Task: Create Card Diversity and Inclusion Training in Board Customer Journey Mapping Tools to Workspace Financial Management. Create Card Image Processing Review in Board Employer Branding to Workspace Financial Management. Create Card Diversity and Inclusion Training in Board Product Market Fit Analysis and Validation to Workspace Financial Management
Action: Mouse moved to (76, 327)
Screenshot: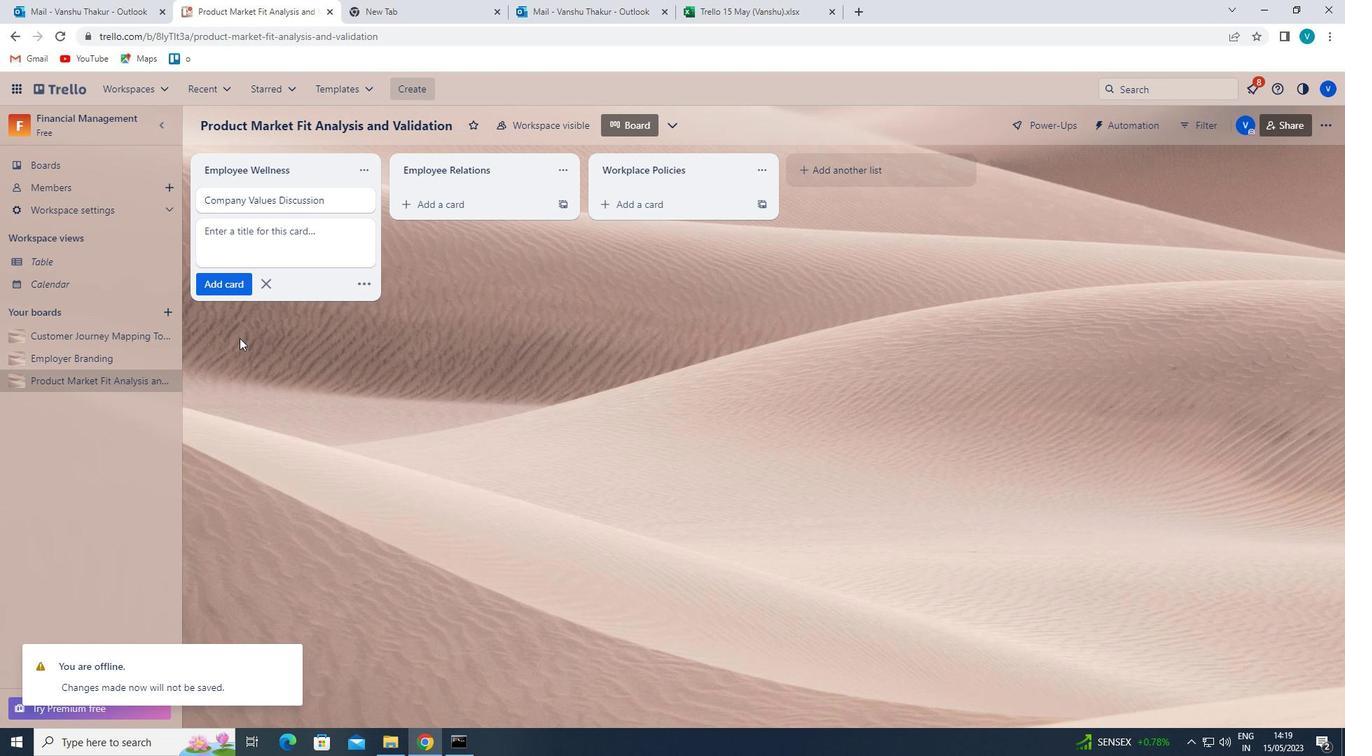 
Action: Mouse pressed left at (76, 327)
Screenshot: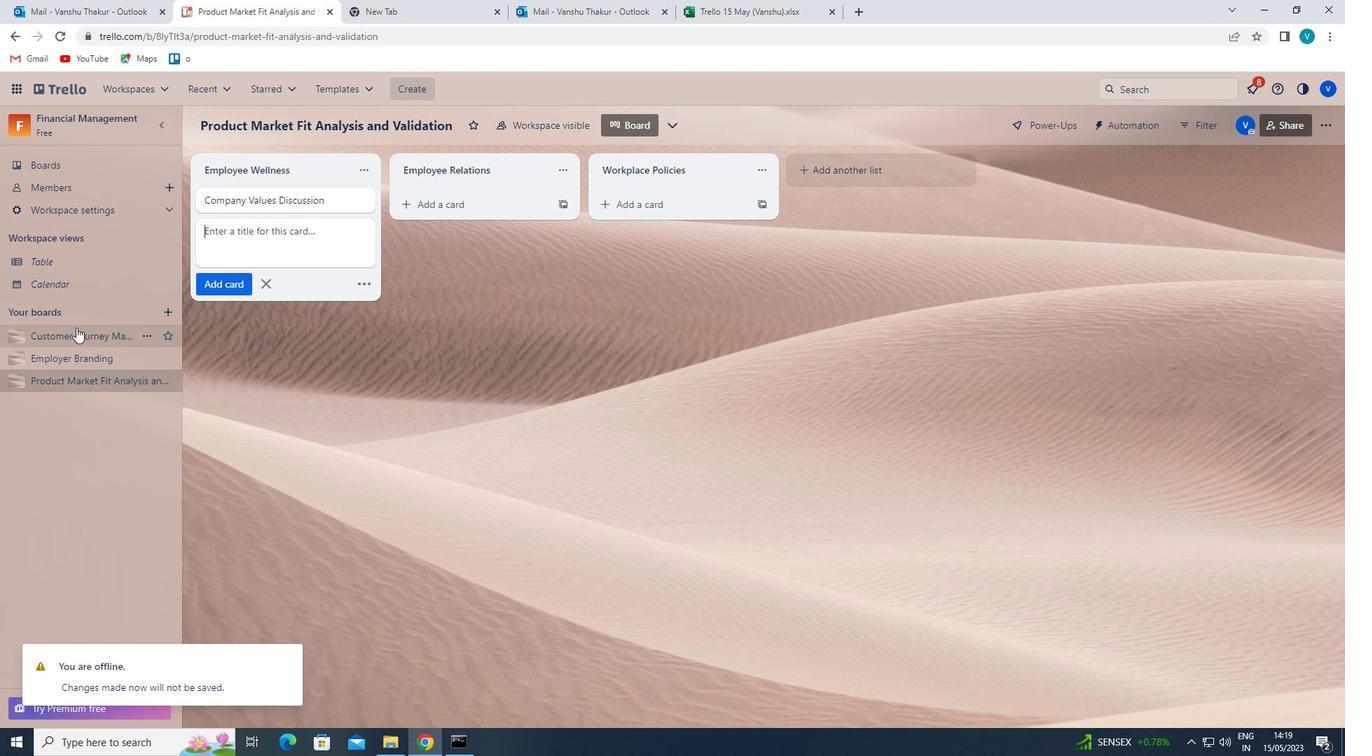 
Action: Mouse moved to (463, 210)
Screenshot: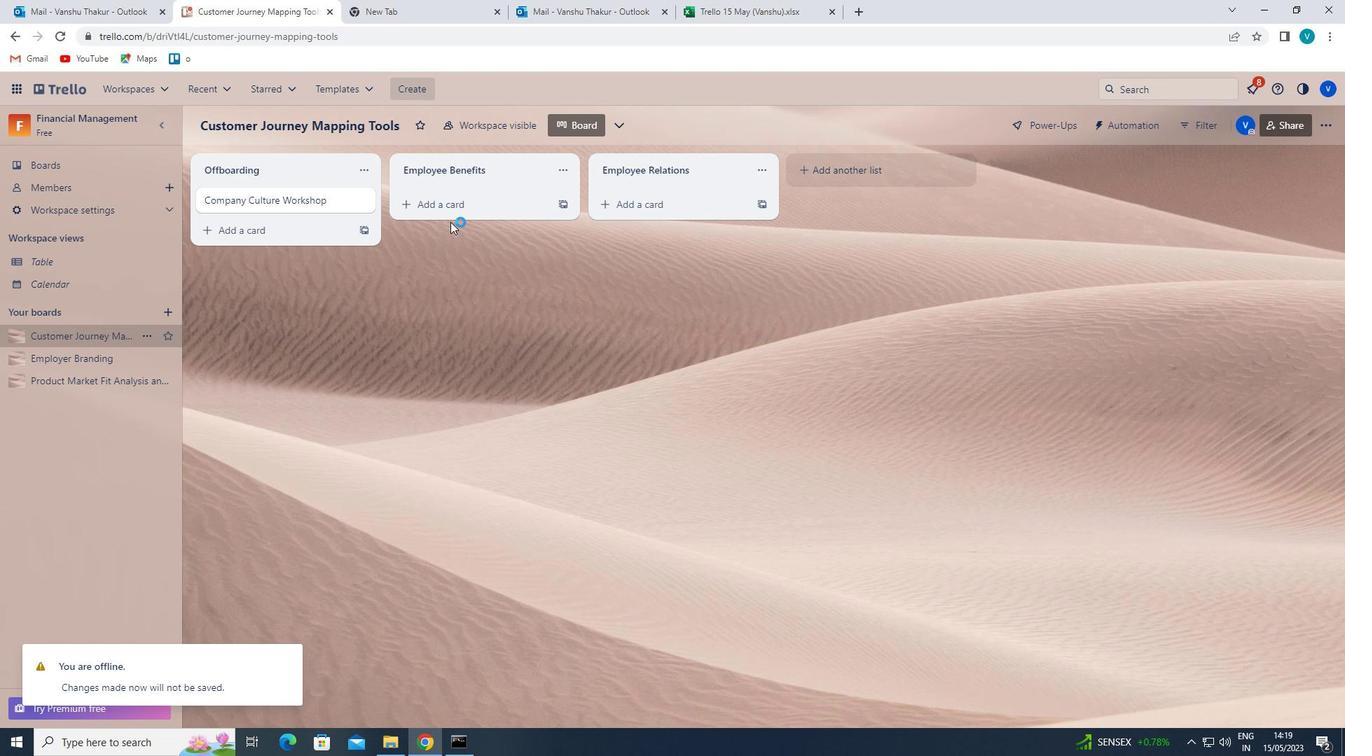 
Action: Mouse pressed left at (463, 210)
Screenshot: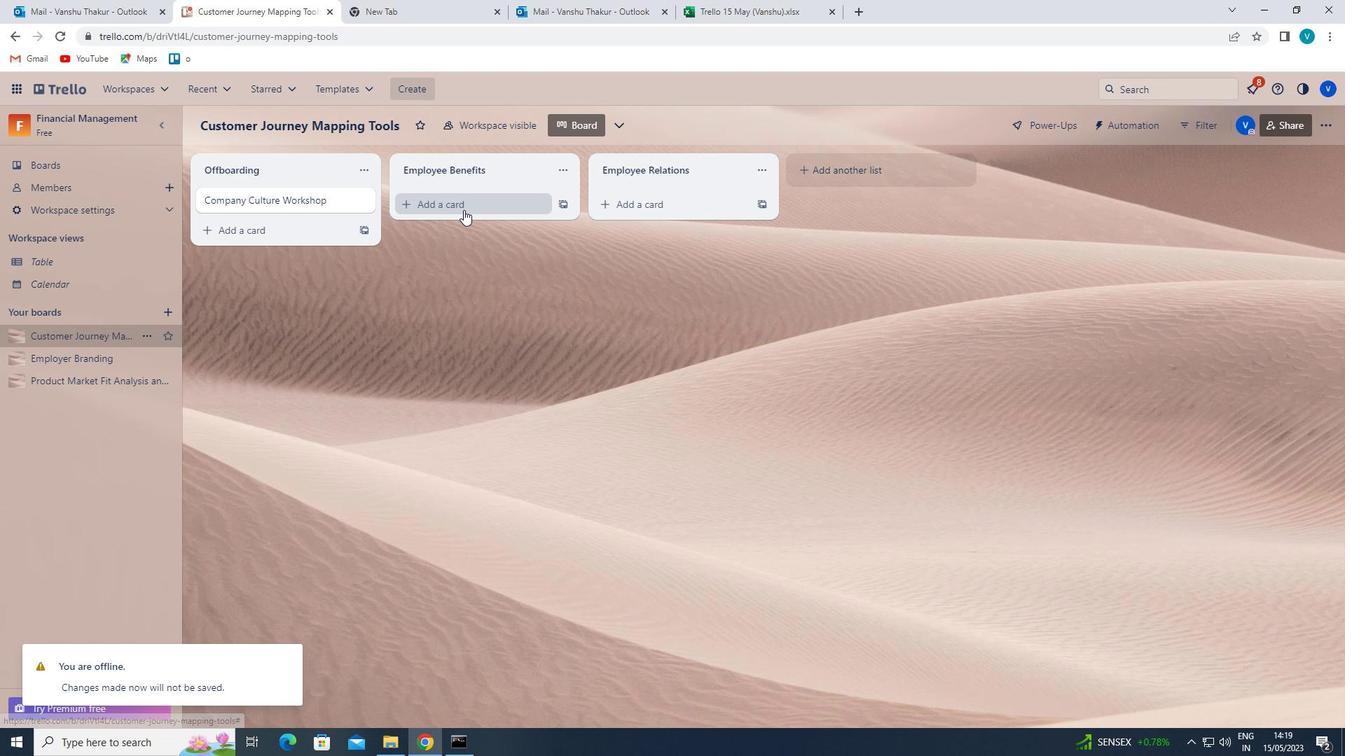 
Action: Key pressed <Key.shift>DIVERSITY<Key.space>AND<Key.space><Key.shift>INCLUSION<Key.space><Key.shift>TRAINING<Key.enter>
Screenshot: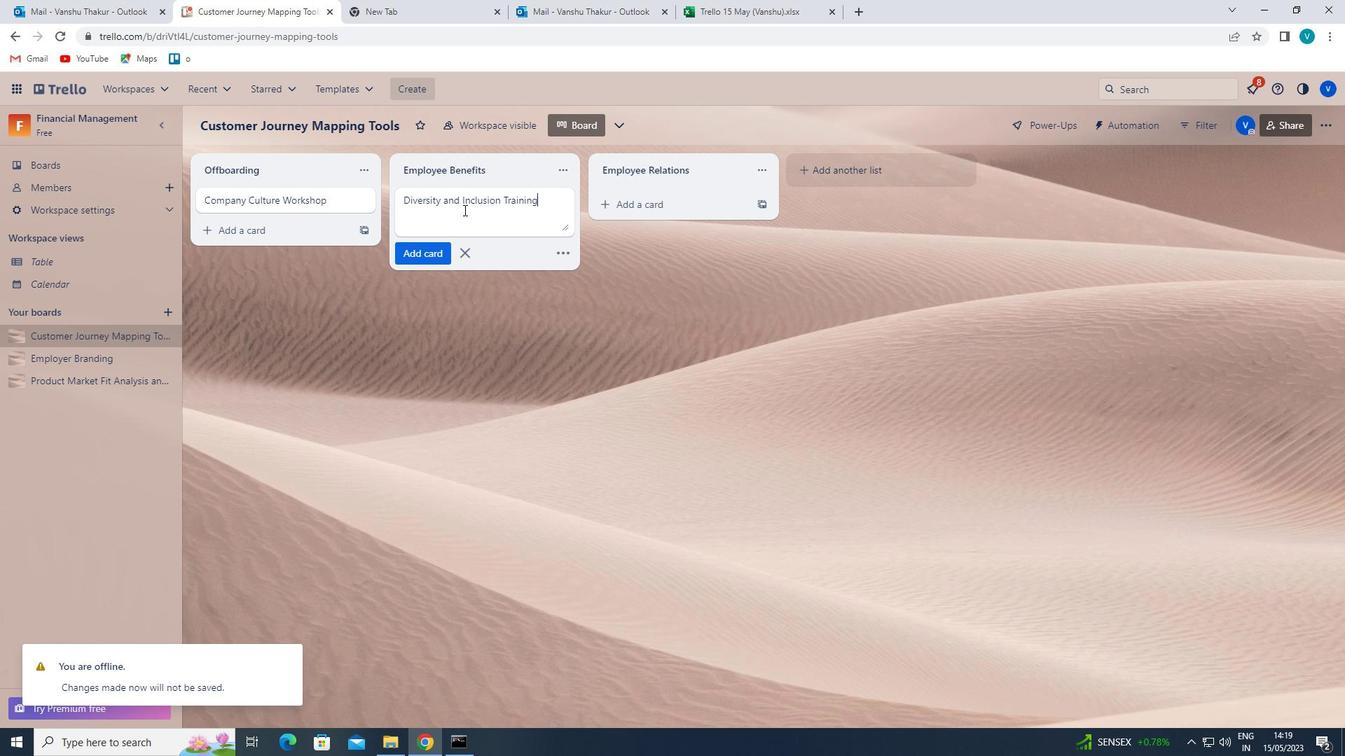 
Action: Mouse moved to (87, 366)
Screenshot: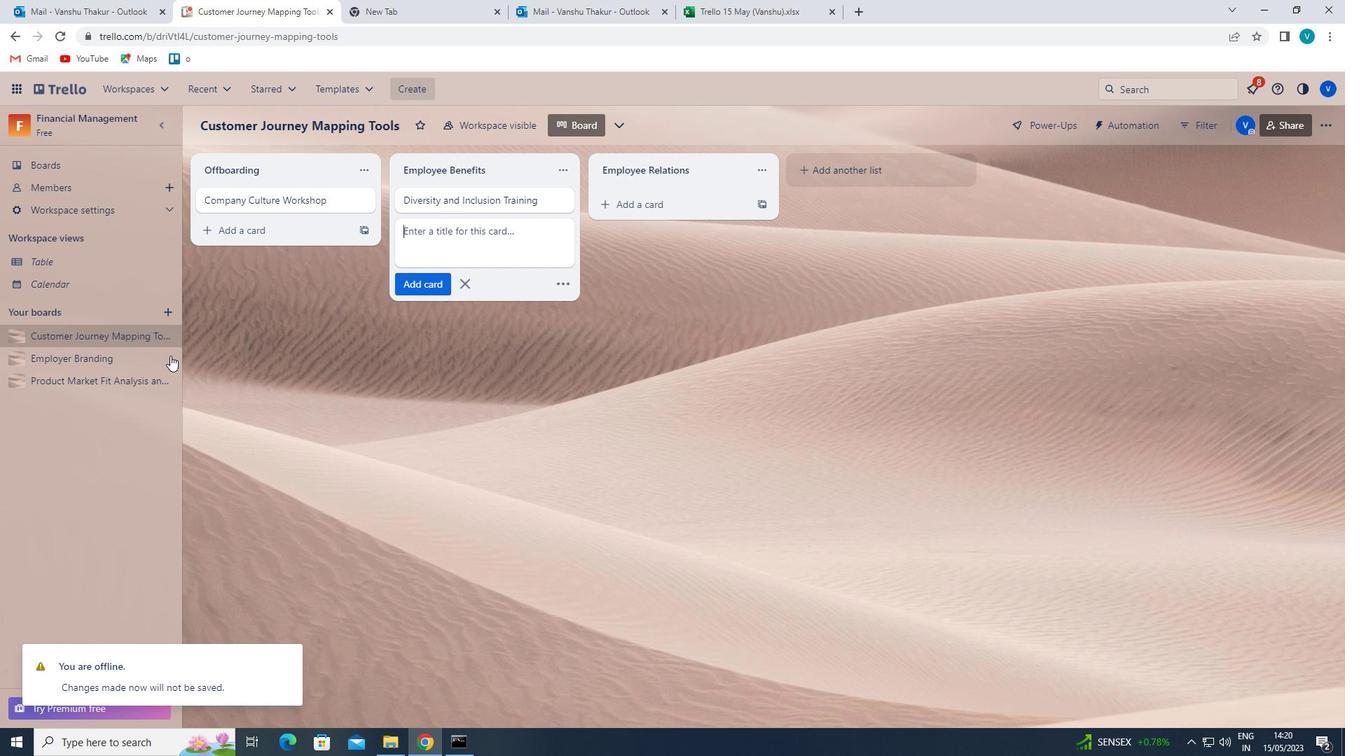 
Action: Mouse pressed left at (87, 366)
Screenshot: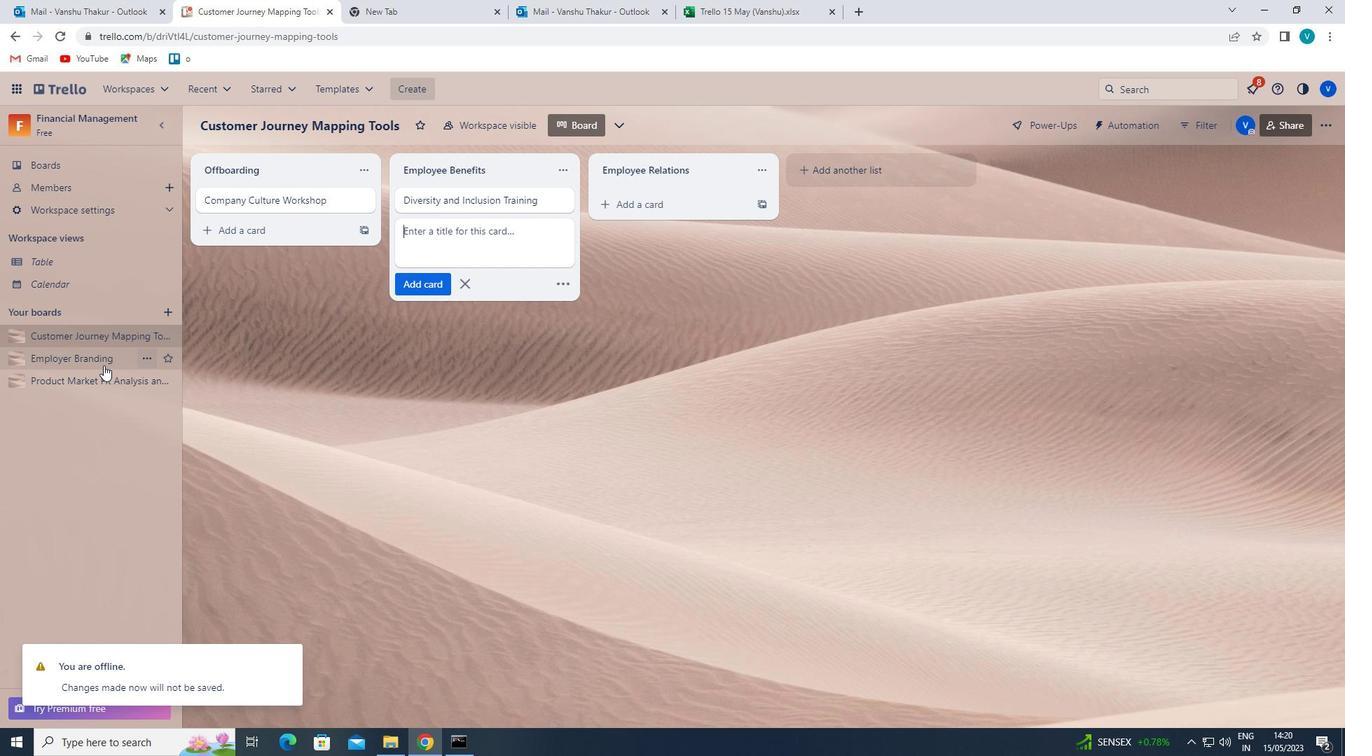 
Action: Mouse moved to (449, 203)
Screenshot: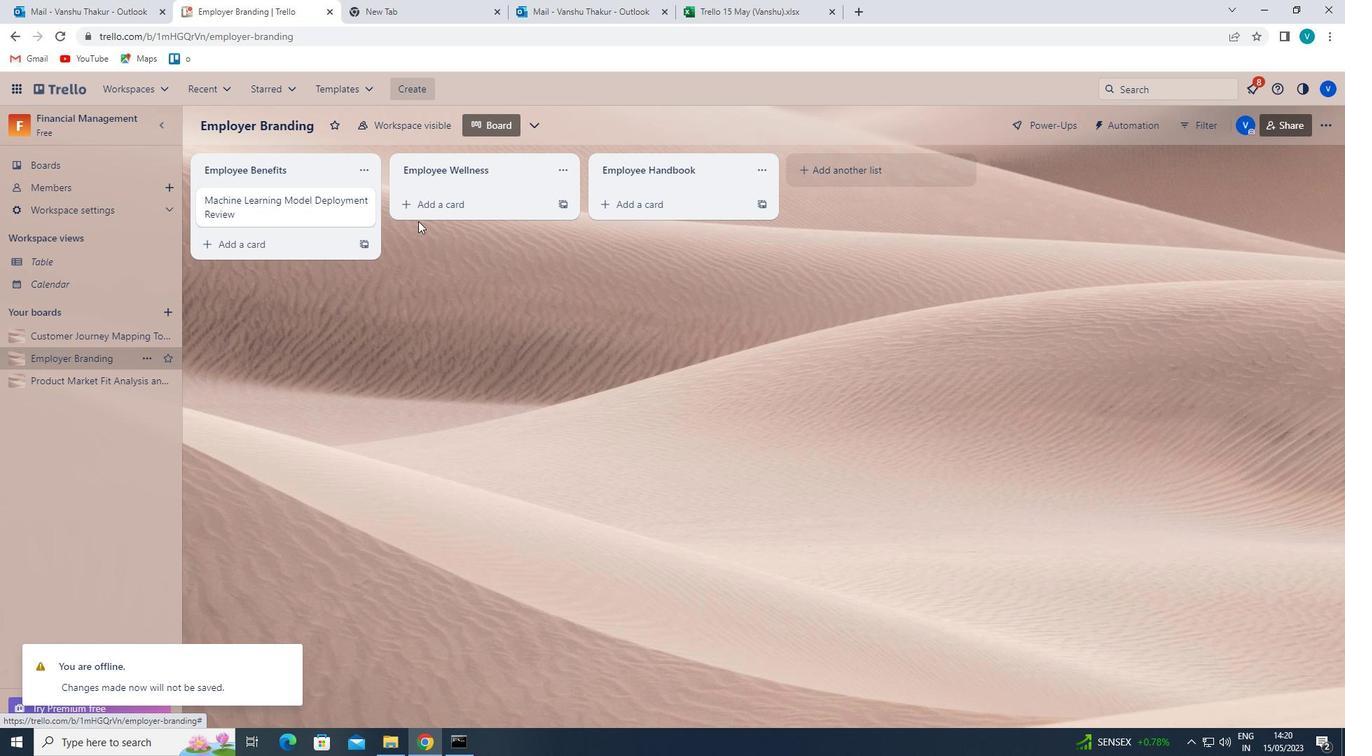 
Action: Mouse pressed left at (449, 203)
Screenshot: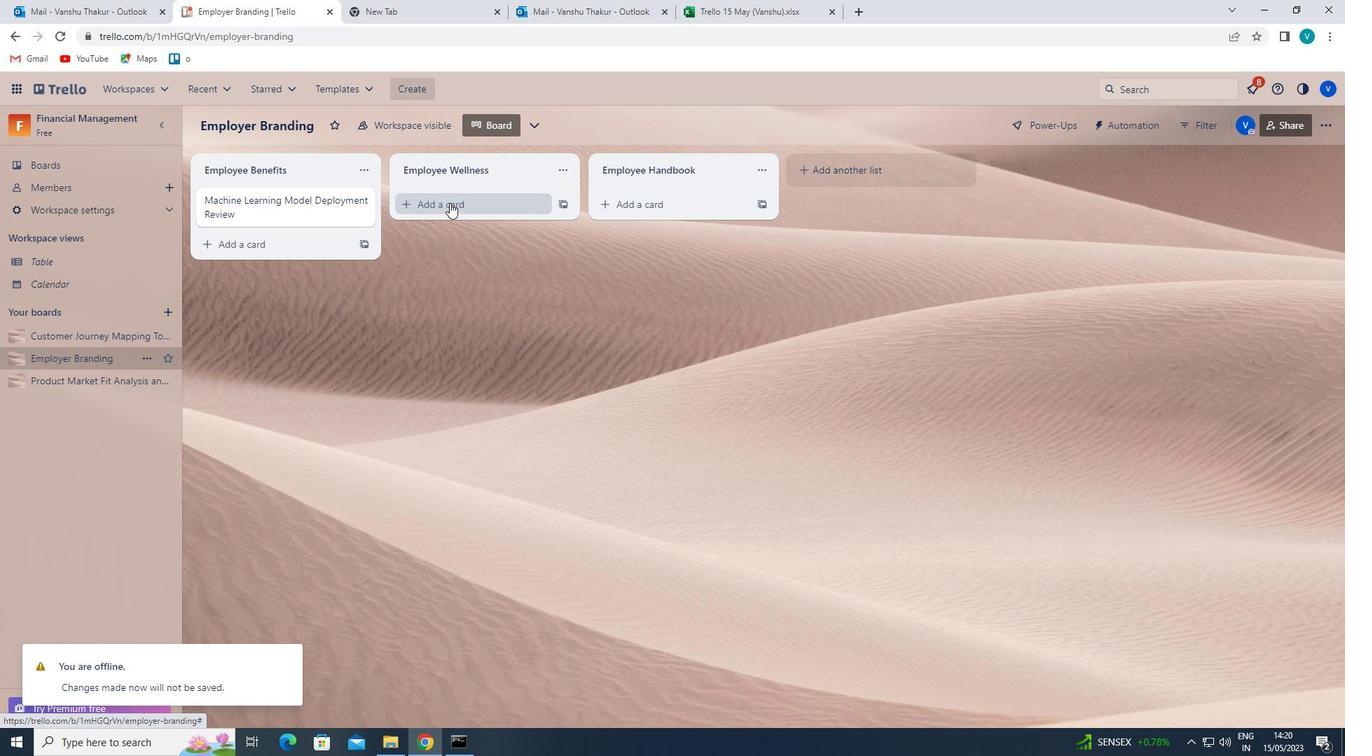 
Action: Key pressed <Key.shift>IMAGE<Key.space><Key.shift>PROCESSING<Key.space><Key.shift>REVIEW<Key.enter>
Screenshot: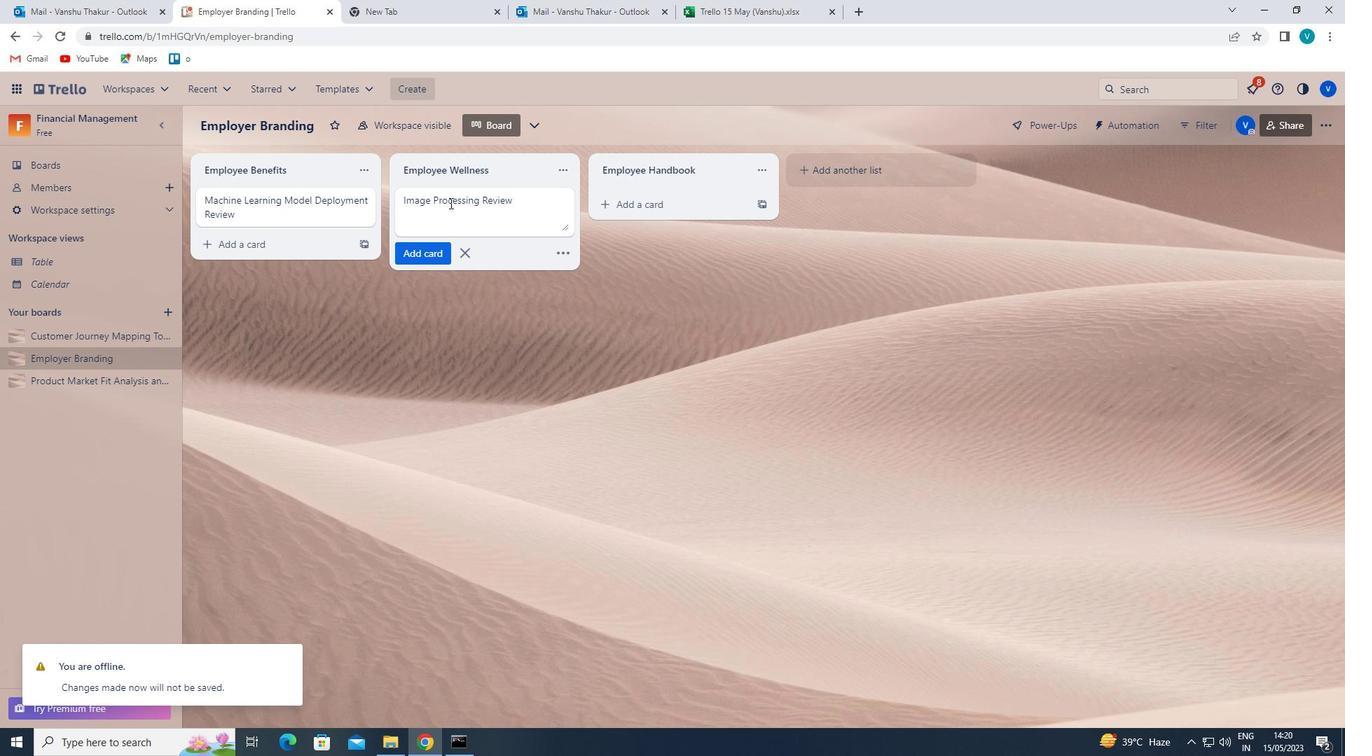 
Action: Mouse moved to (66, 383)
Screenshot: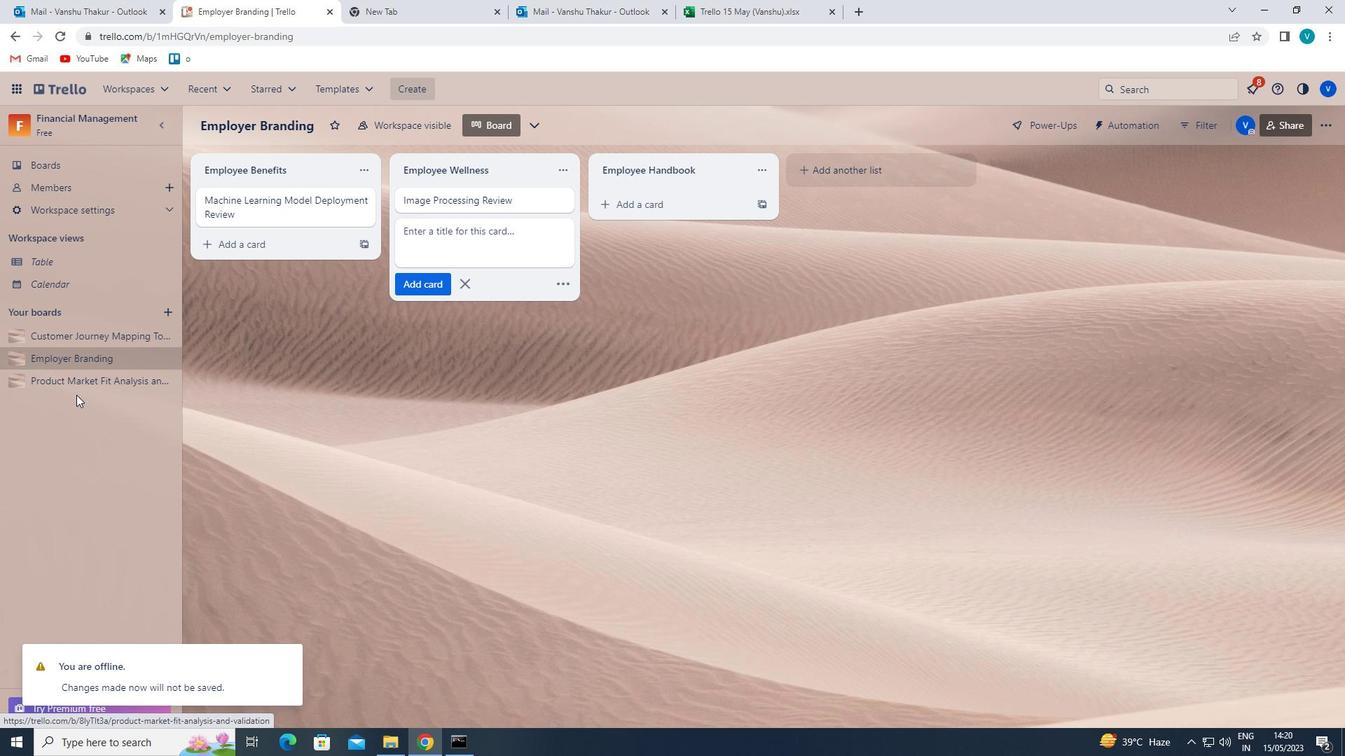 
Action: Mouse pressed left at (66, 383)
Screenshot: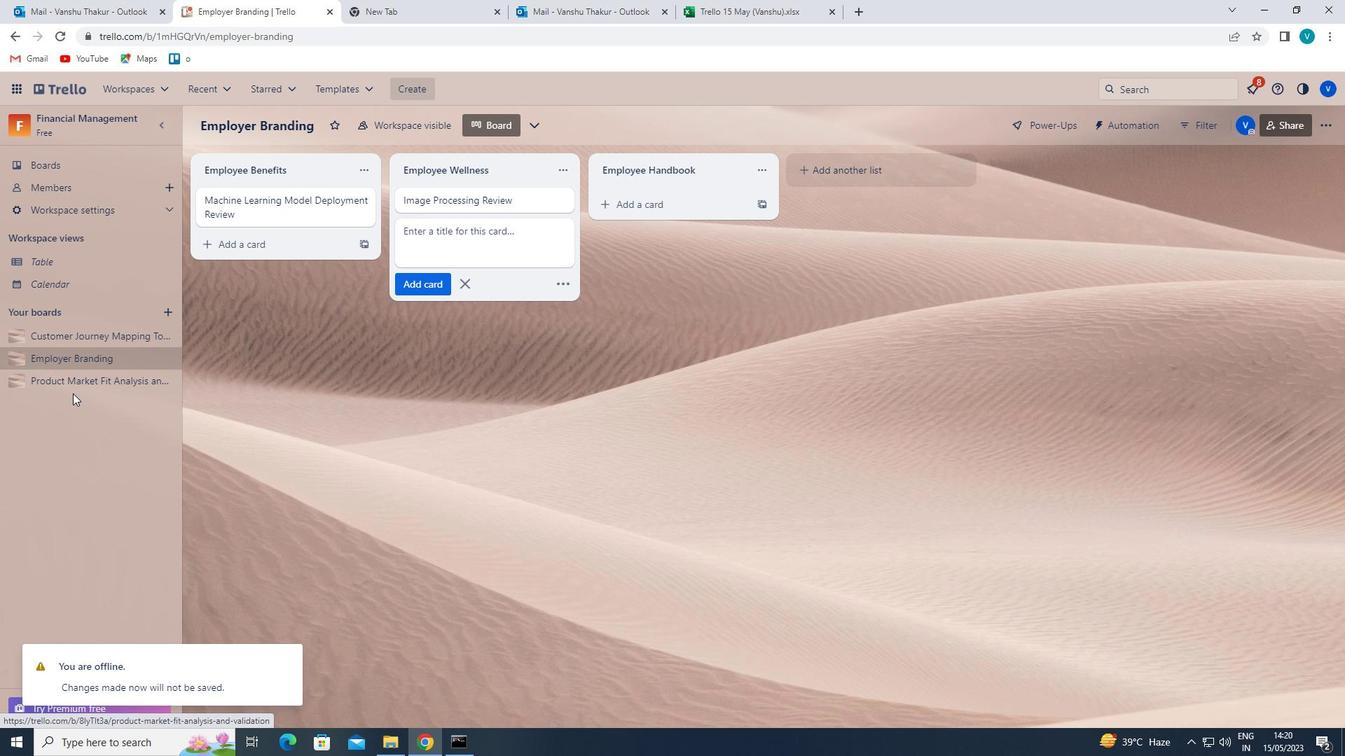 
Action: Mouse moved to (459, 203)
Screenshot: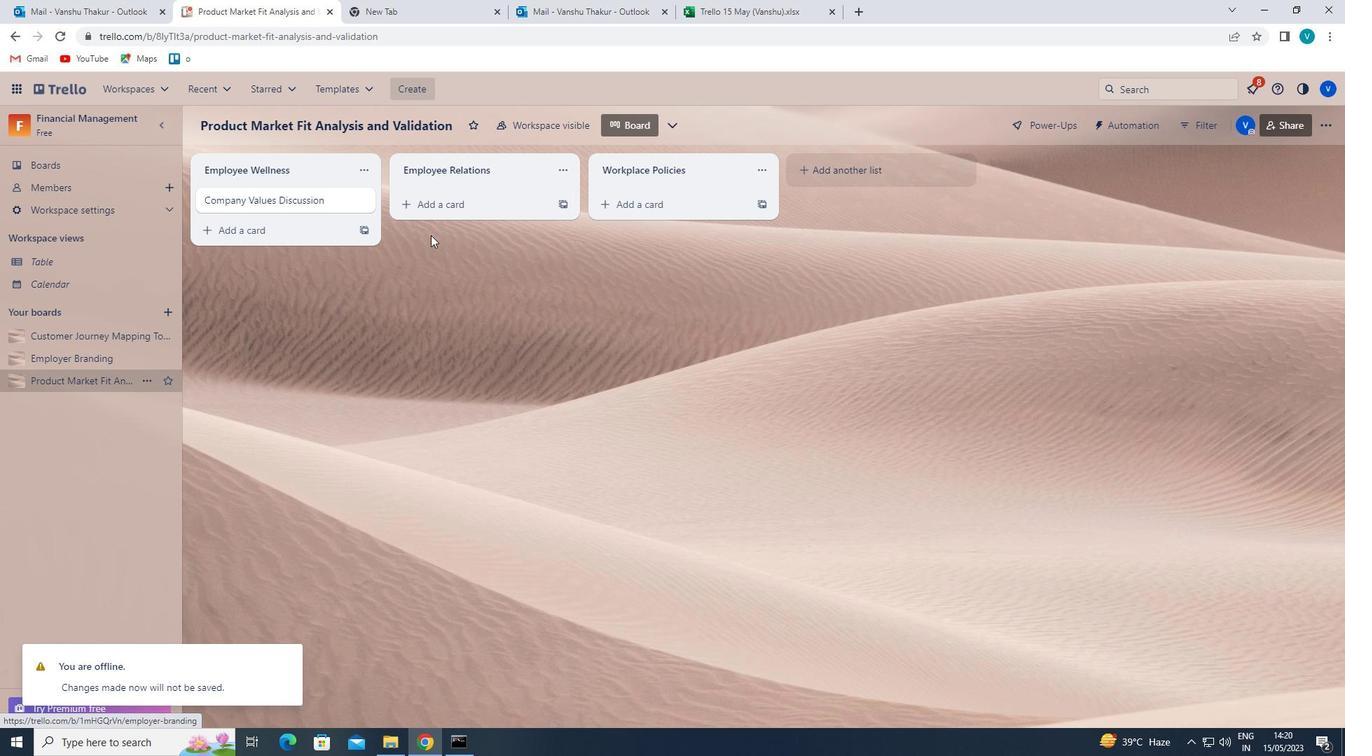 
Action: Mouse pressed left at (459, 203)
Screenshot: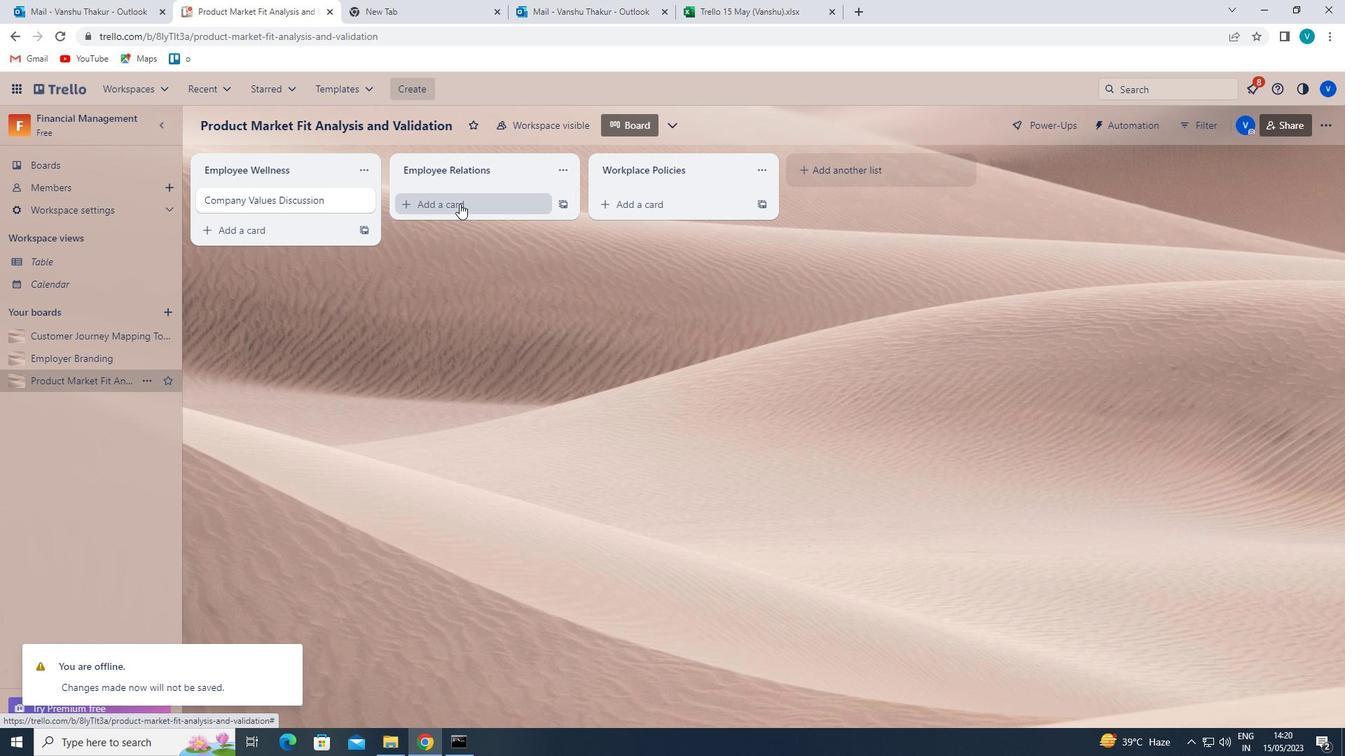 
Action: Key pressed <Key.shift>DIVERSITY<Key.space>AND<Key.space><Key.shift>INCLUSION<Key.space><Key.shift>TRAINING<Key.enter>
Screenshot: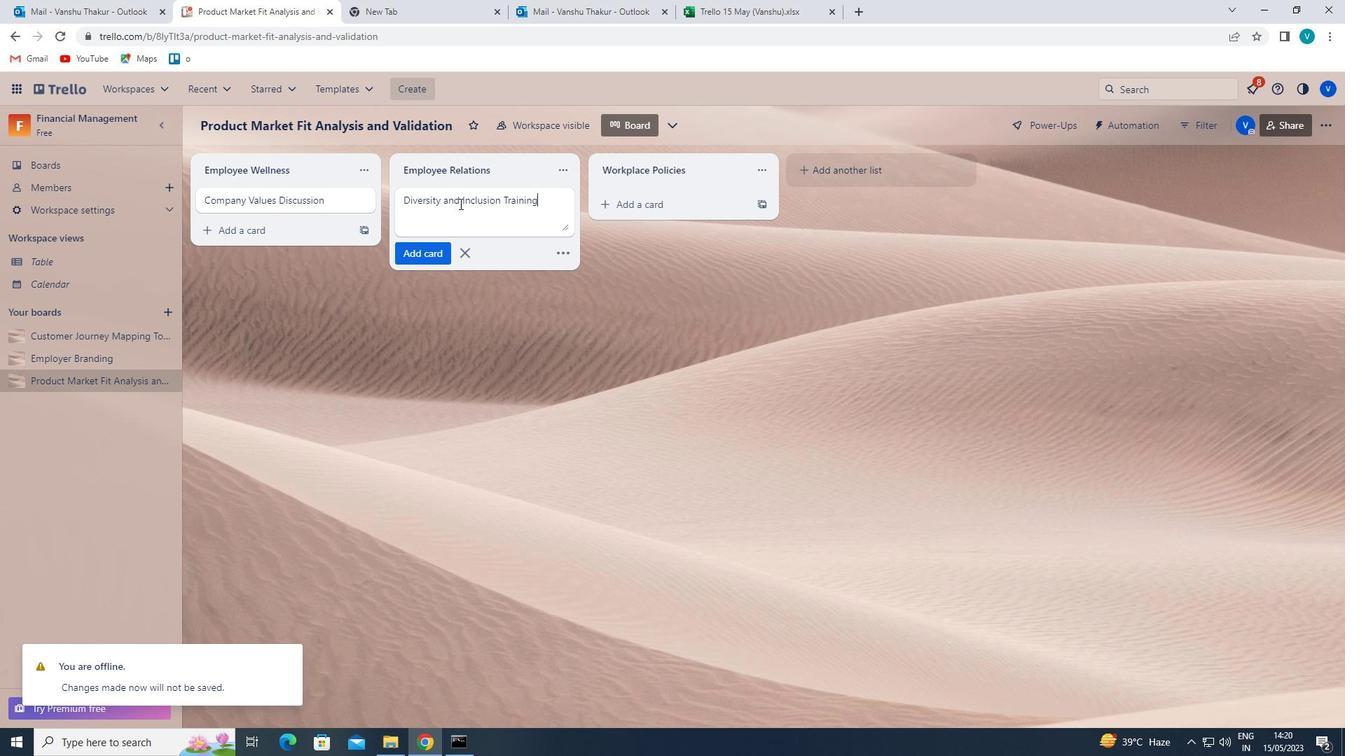 
